 Task: Create in the project CatchAll in Backlog an issue 'Develop a new online booking system for a hotel or resort', assign it to team member softage.3@softage.net and change the status to IN PROGRESS. Create in the project CatchAll in Backlog an issue 'Upgrade and migrate company email systems to a cloud-based solution', assign it to team member softage.4@softage.net and change the status to IN PROGRESS
Action: Mouse moved to (197, 56)
Screenshot: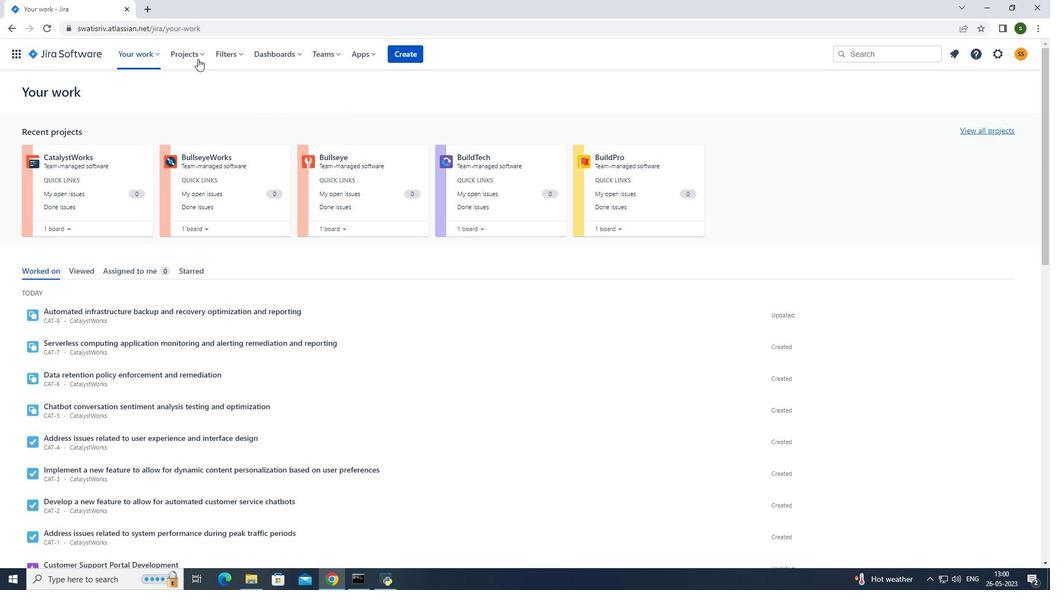 
Action: Mouse pressed left at (197, 56)
Screenshot: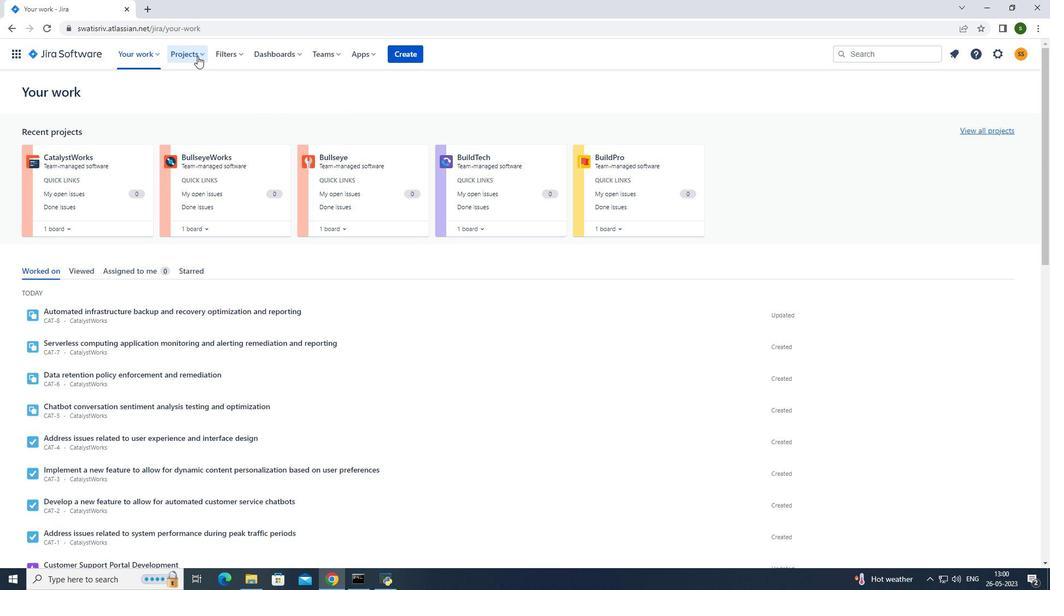 
Action: Mouse moved to (217, 95)
Screenshot: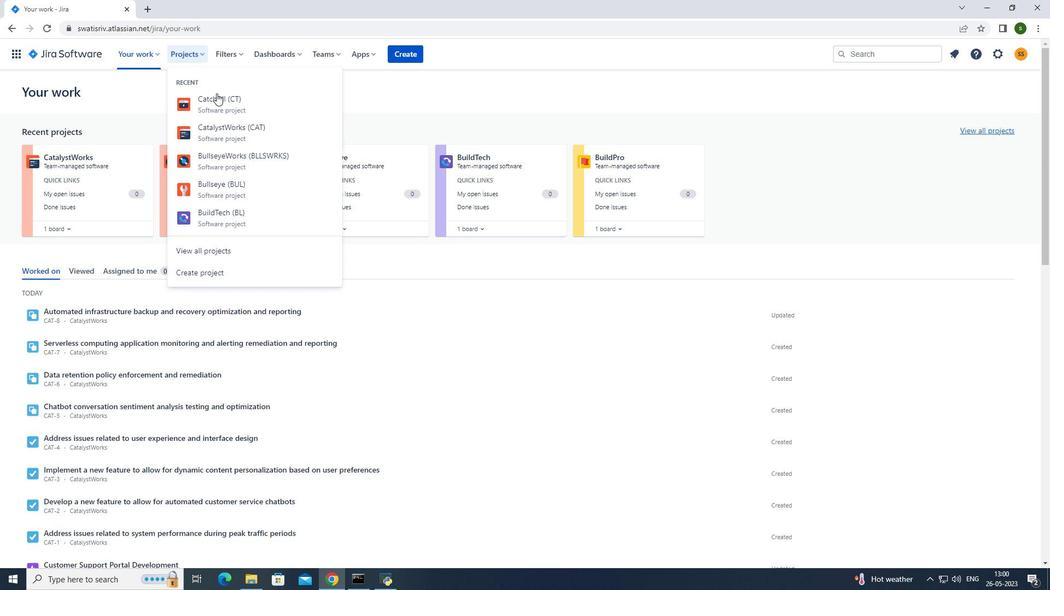 
Action: Mouse pressed left at (217, 95)
Screenshot: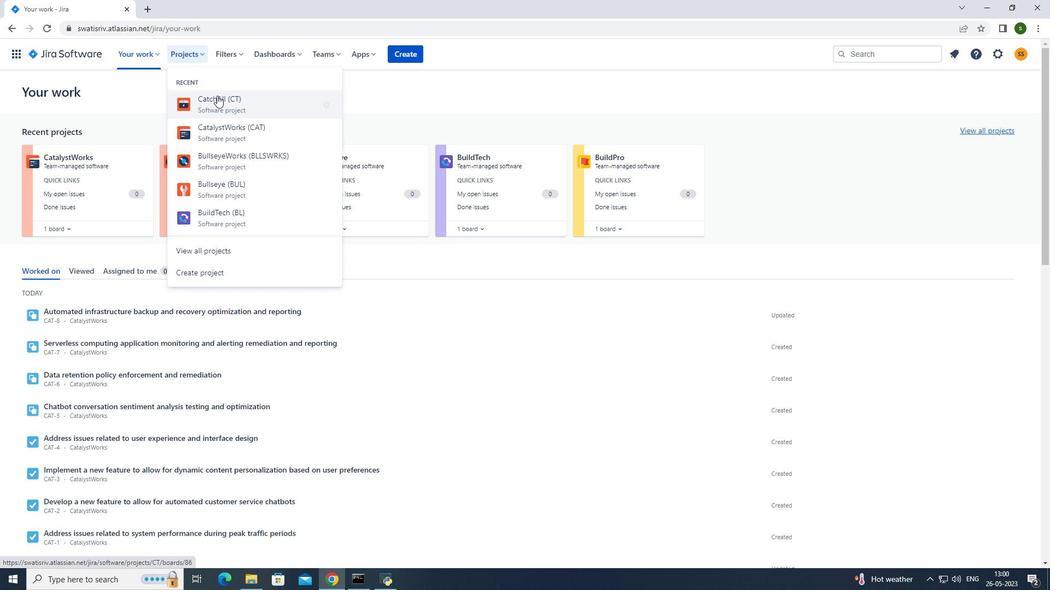 
Action: Mouse moved to (103, 164)
Screenshot: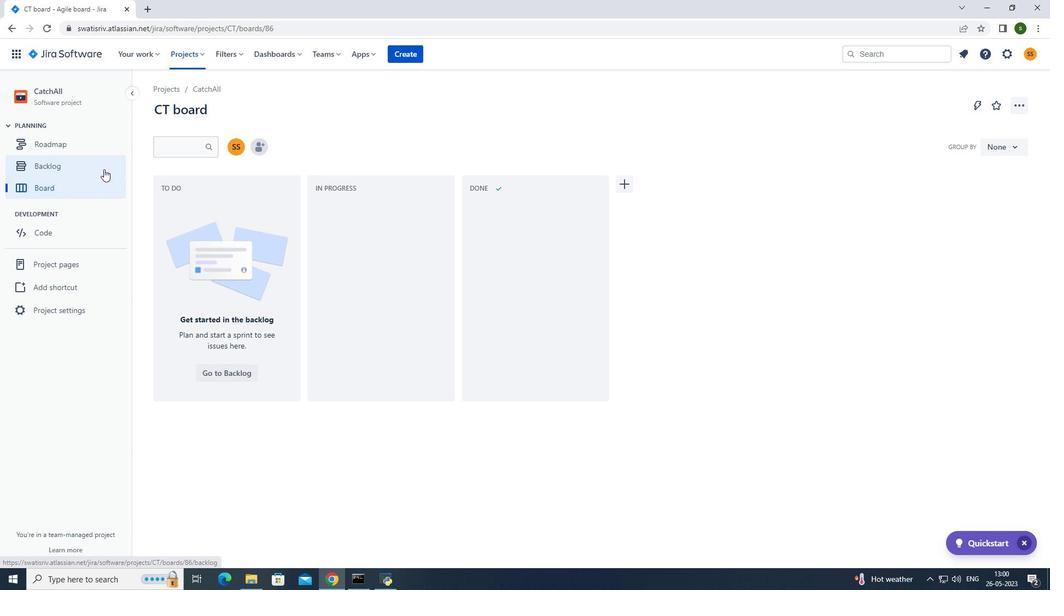 
Action: Mouse pressed left at (103, 164)
Screenshot: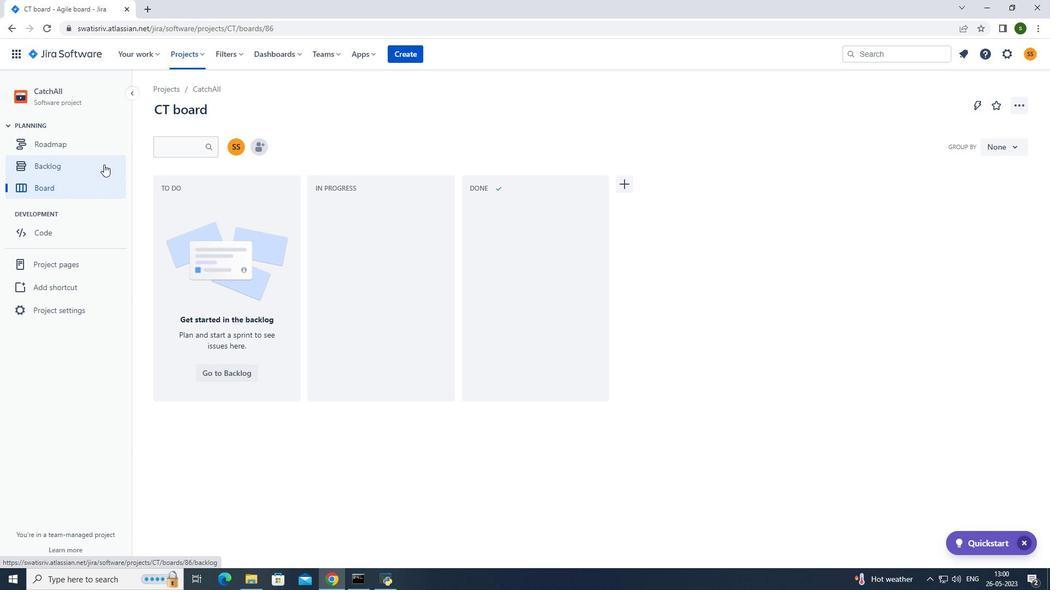 
Action: Mouse moved to (287, 173)
Screenshot: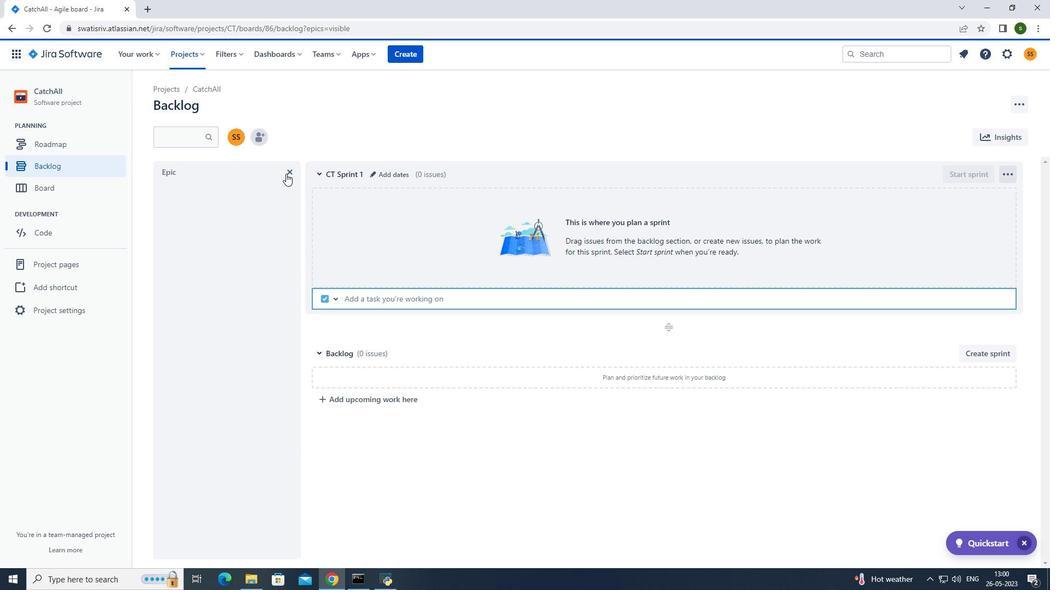 
Action: Mouse pressed left at (287, 173)
Screenshot: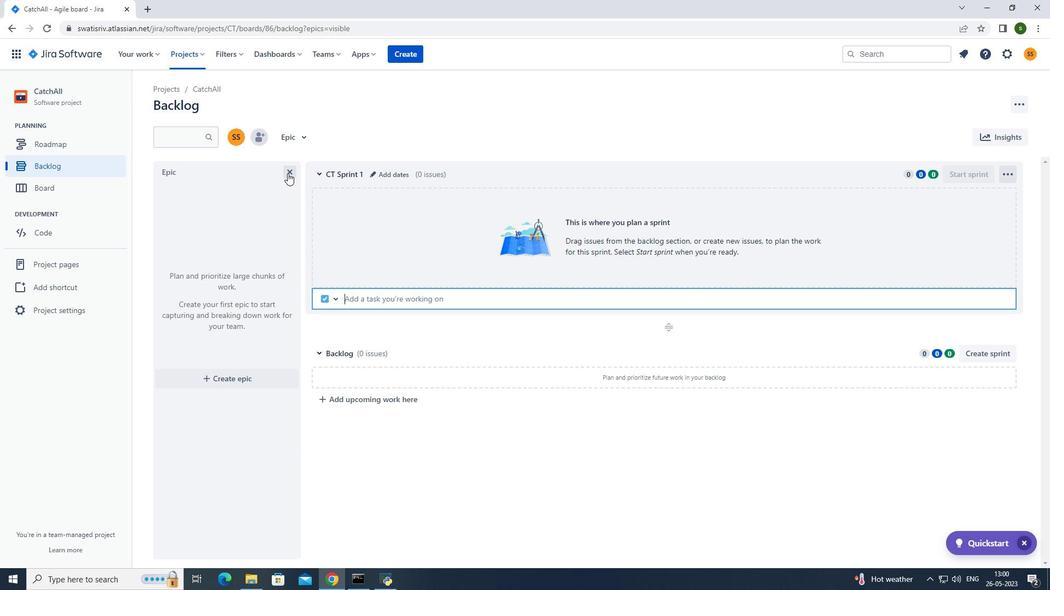 
Action: Mouse moved to (252, 394)
Screenshot: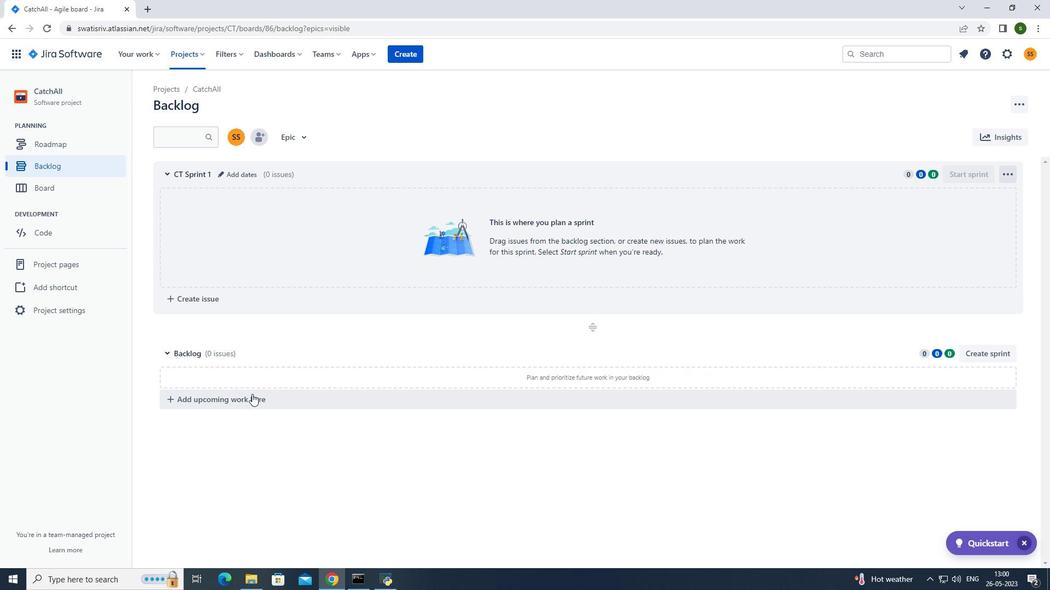 
Action: Mouse pressed left at (252, 394)
Screenshot: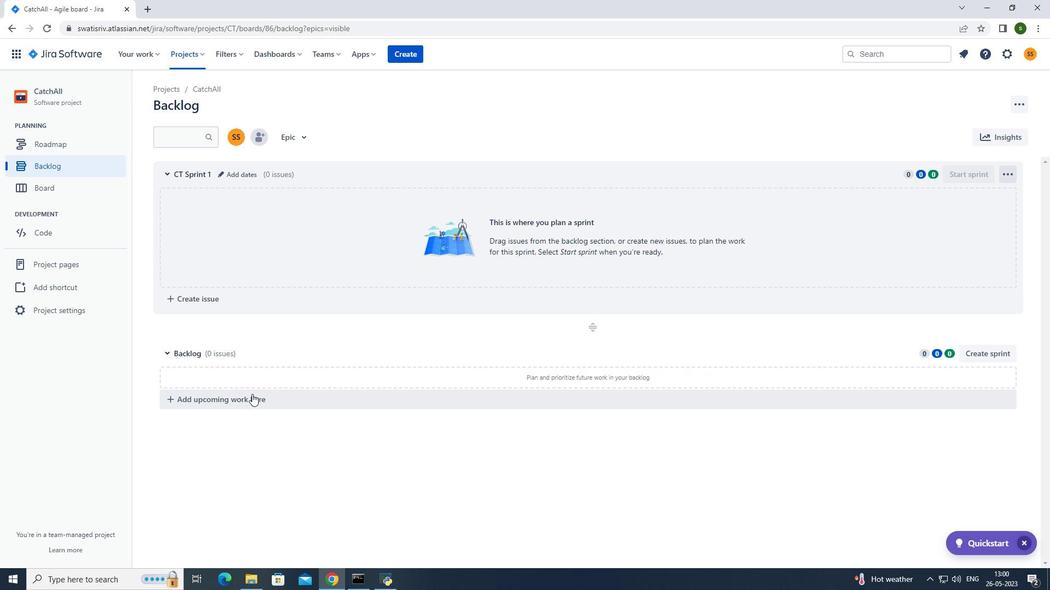 
Action: Mouse moved to (272, 395)
Screenshot: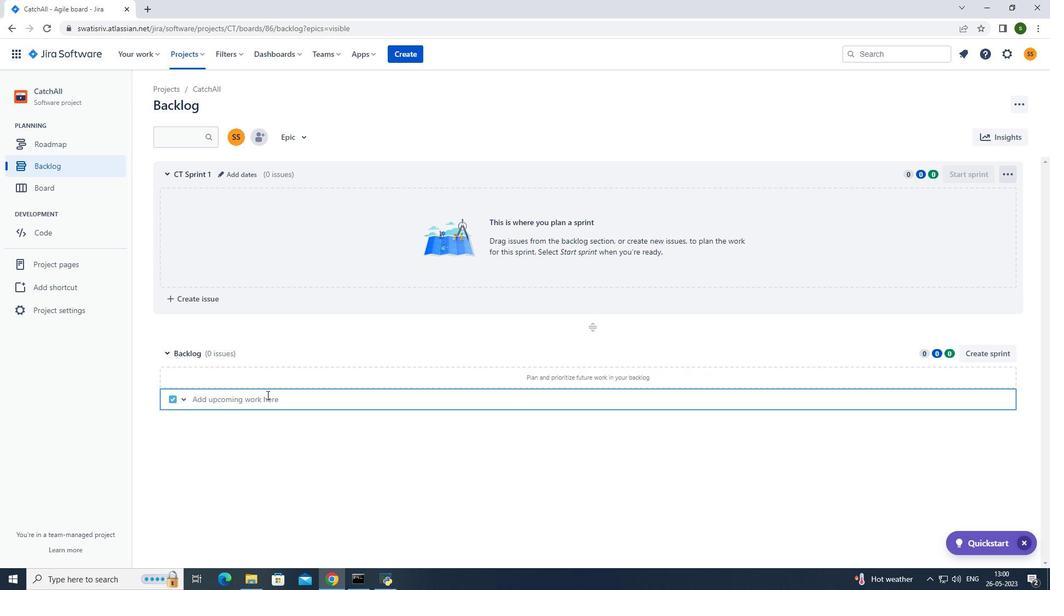 
Action: Key pressed <Key.caps_lock>D<Key.caps_lock>evelop<Key.space>a<Key.space>new<Key.space>online<Key.space>booking<Key.space>system<Key.space>for<Key.space>a<Key.space>hotel<Key.space>or<Key.space>resort<Key.enter>
Screenshot: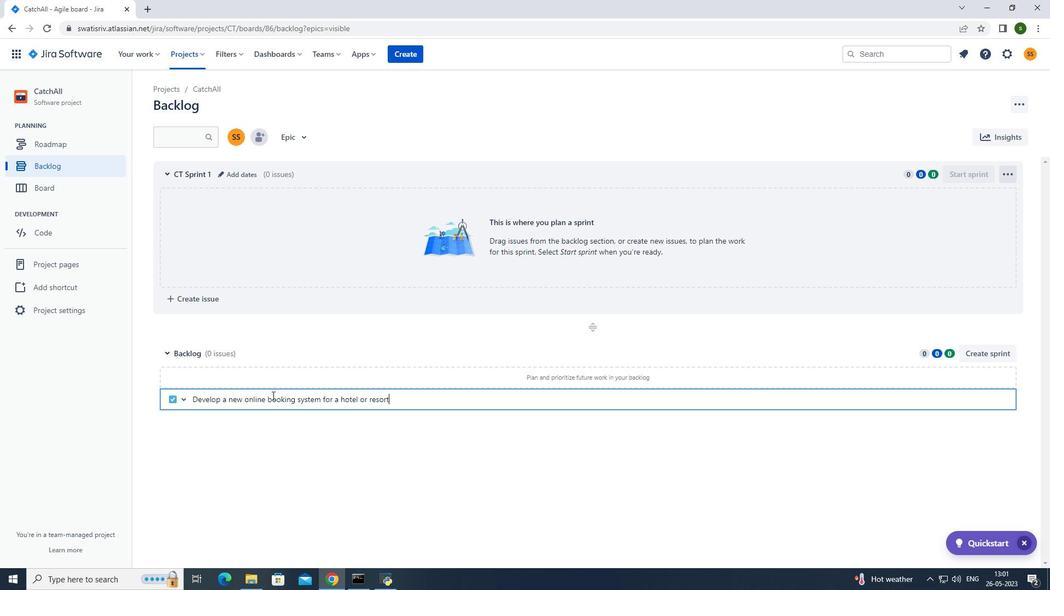 
Action: Mouse moved to (980, 374)
Screenshot: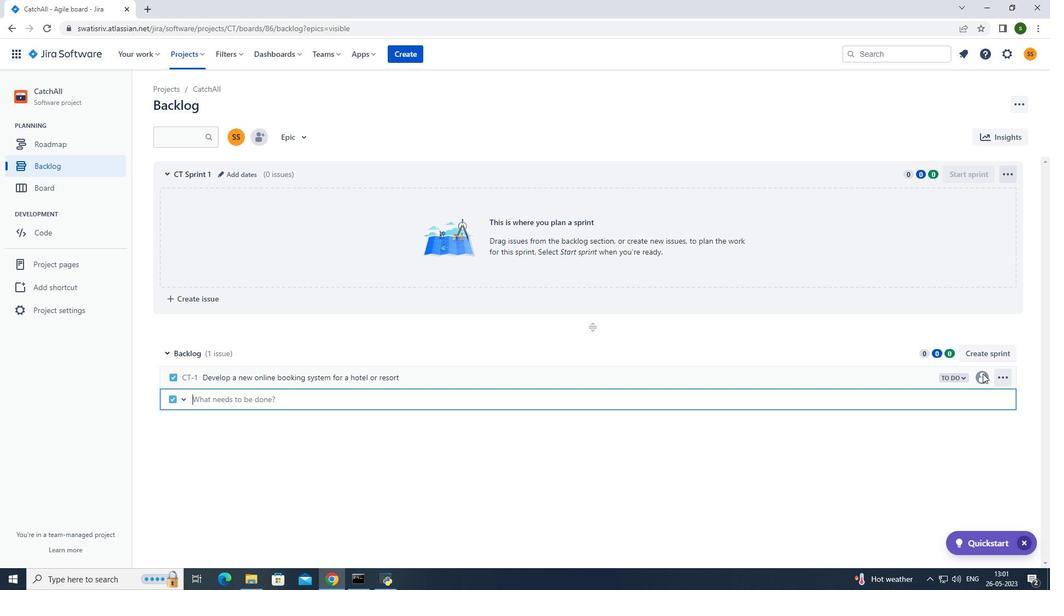 
Action: Mouse pressed left at (980, 374)
Screenshot: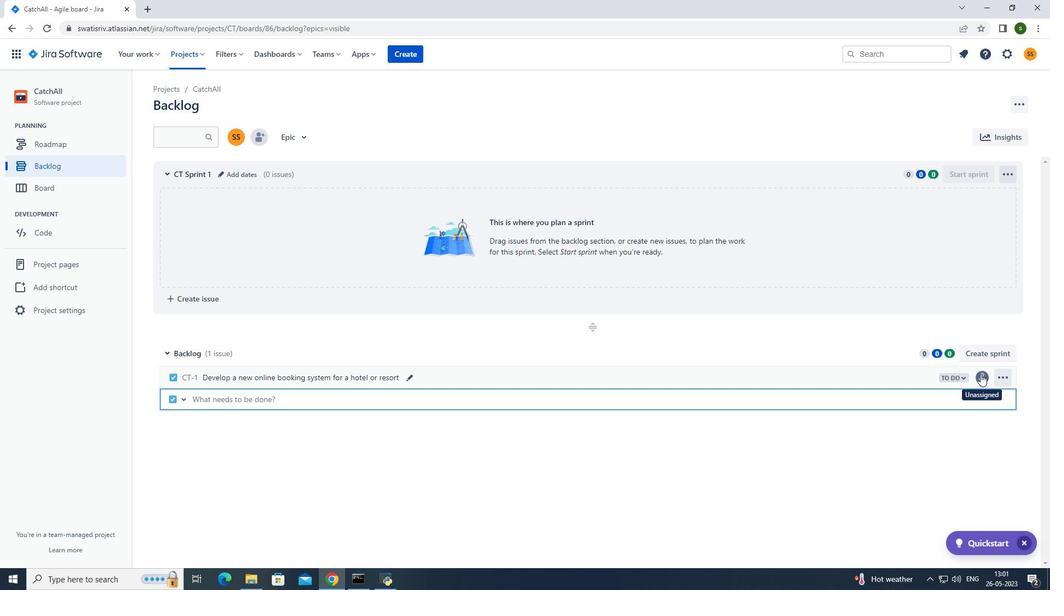 
Action: Mouse moved to (901, 397)
Screenshot: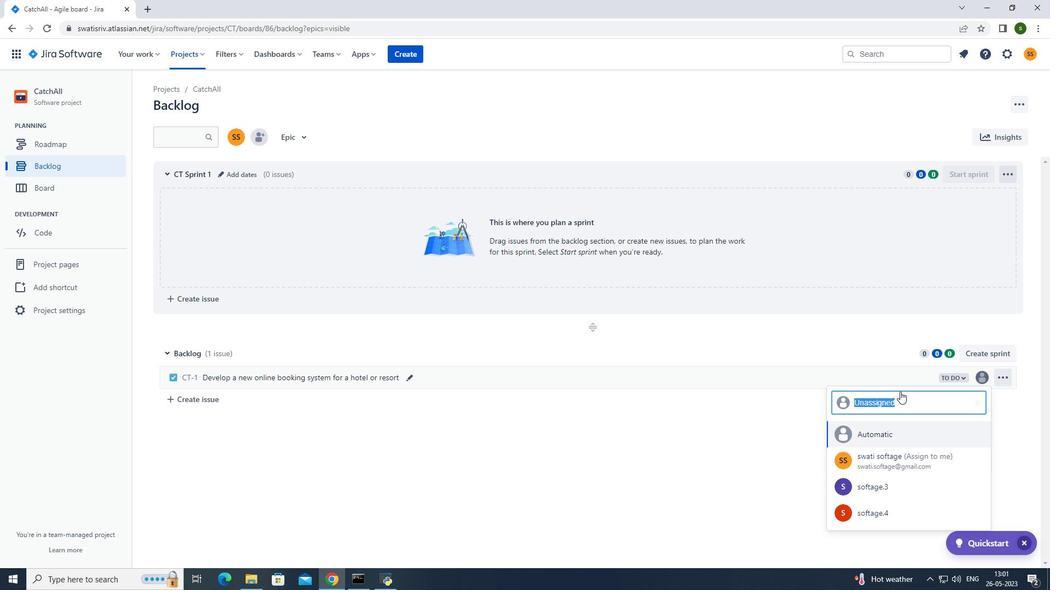 
Action: Key pressed softage.3<Key.shift>@softage.net
Screenshot: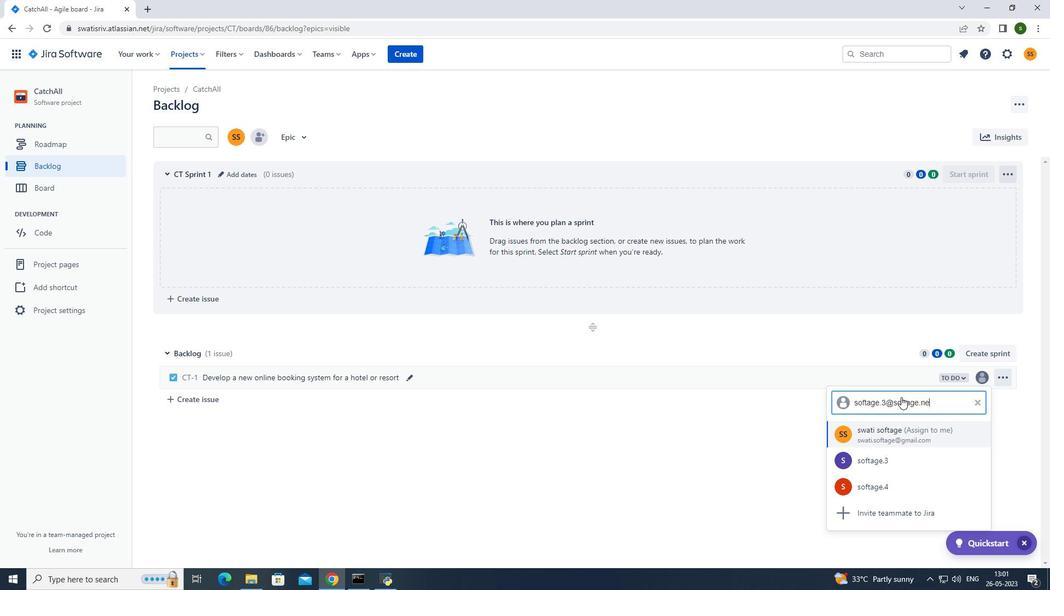 
Action: Mouse moved to (900, 431)
Screenshot: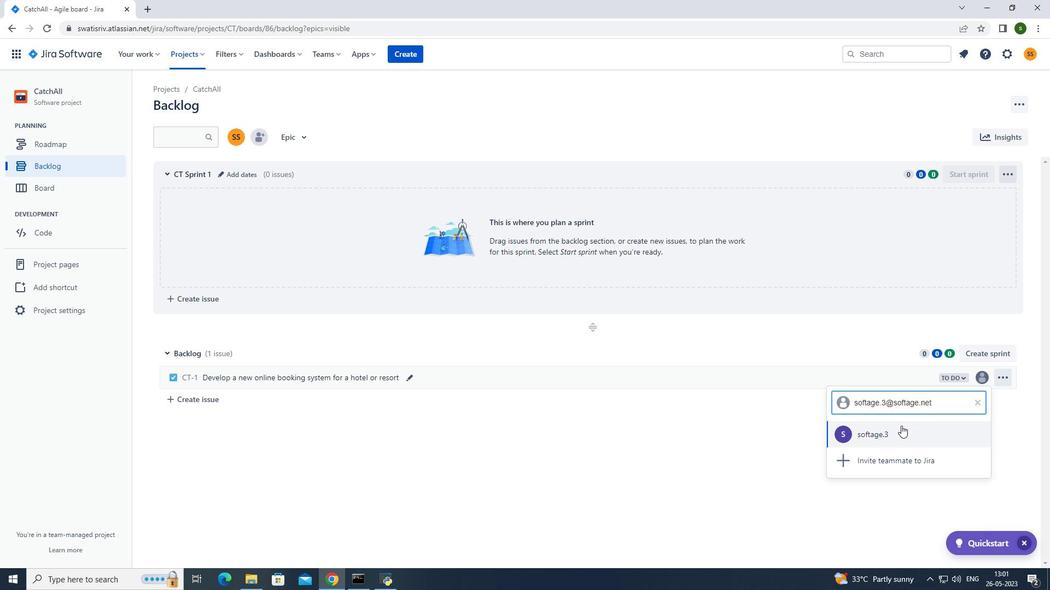 
Action: Mouse pressed left at (900, 431)
Screenshot: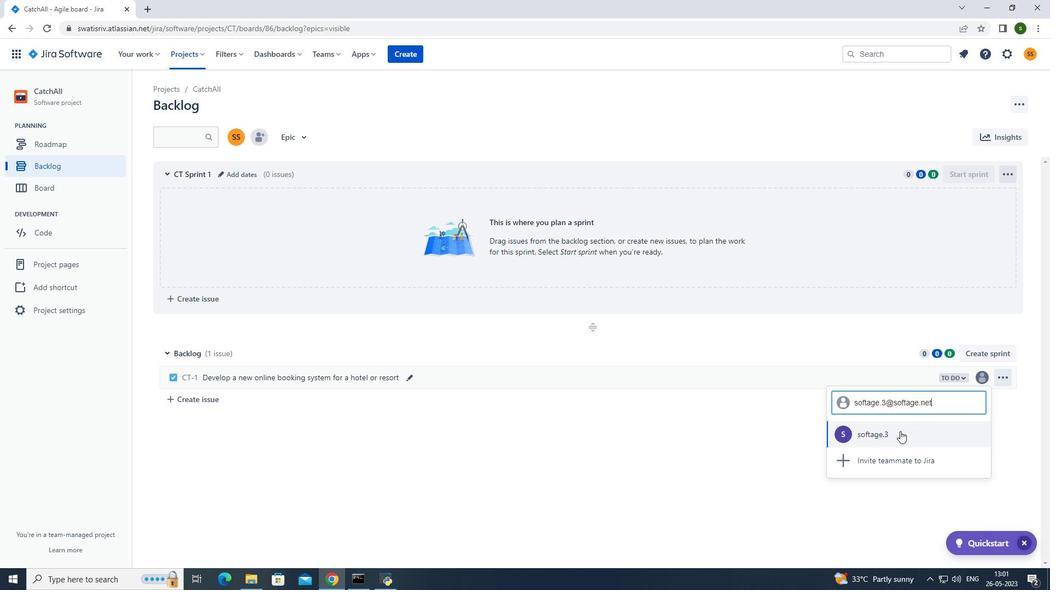 
Action: Mouse moved to (960, 372)
Screenshot: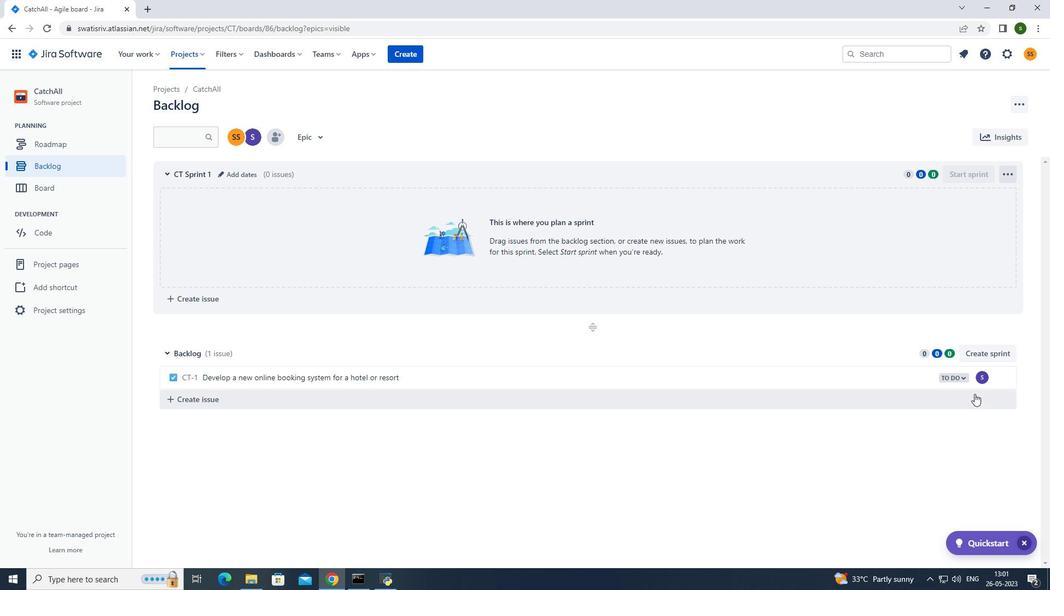 
Action: Mouse pressed left at (960, 372)
Screenshot: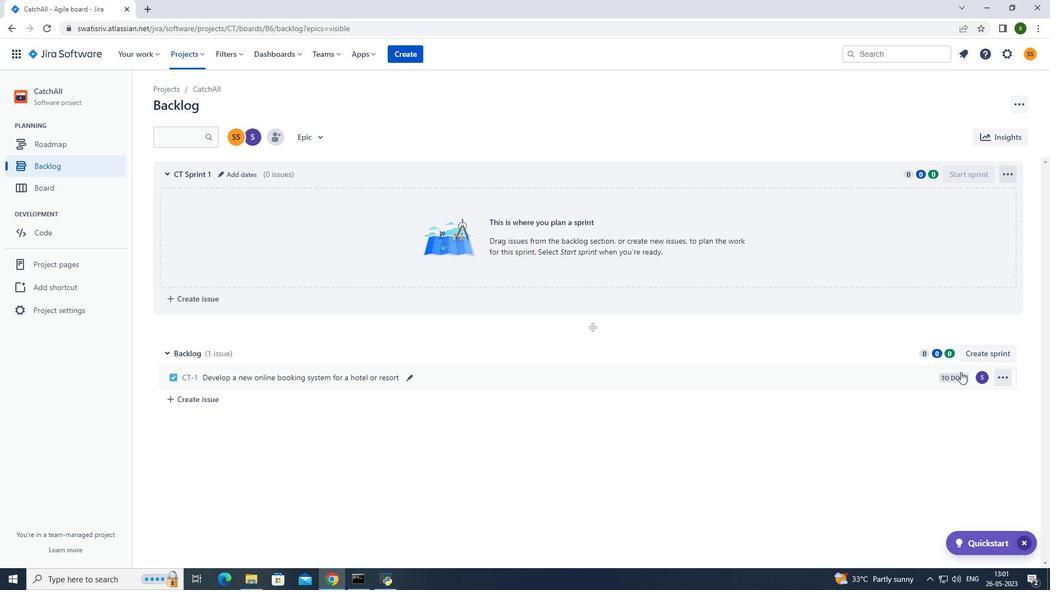 
Action: Mouse moved to (930, 397)
Screenshot: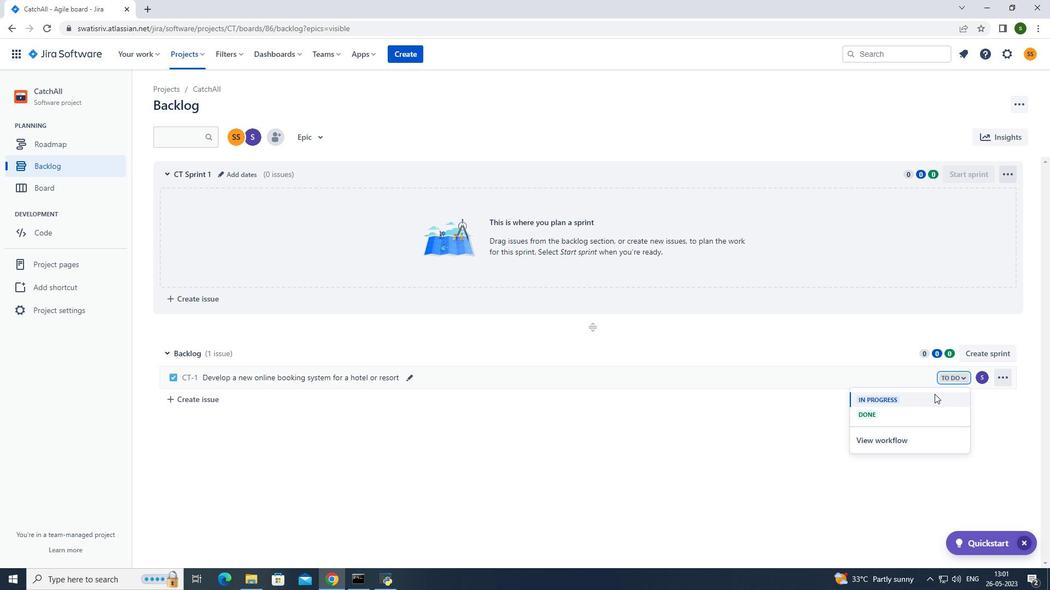 
Action: Mouse pressed left at (930, 397)
Screenshot: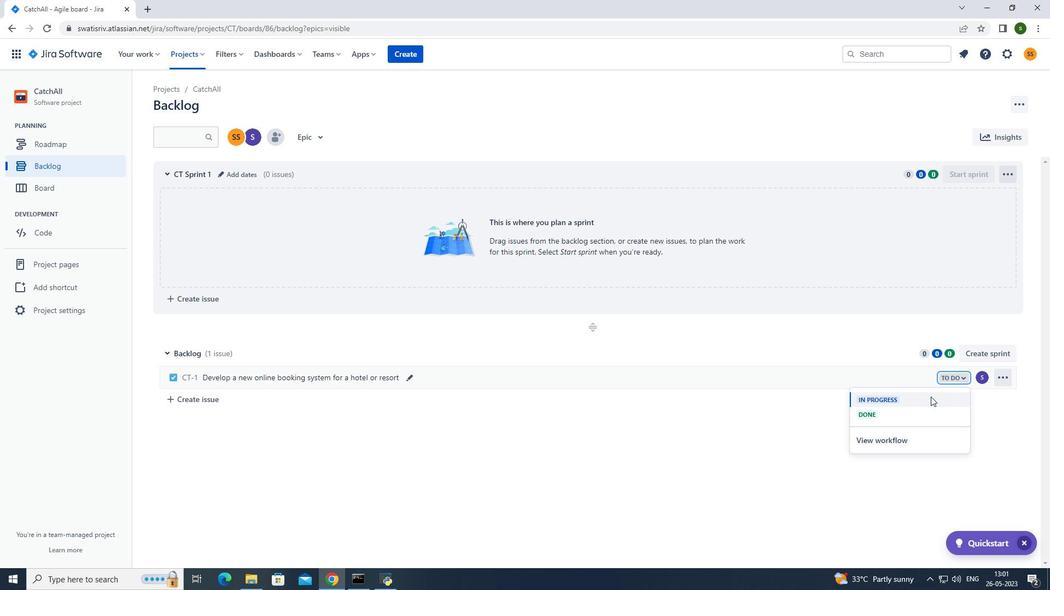 
Action: Mouse moved to (201, 49)
Screenshot: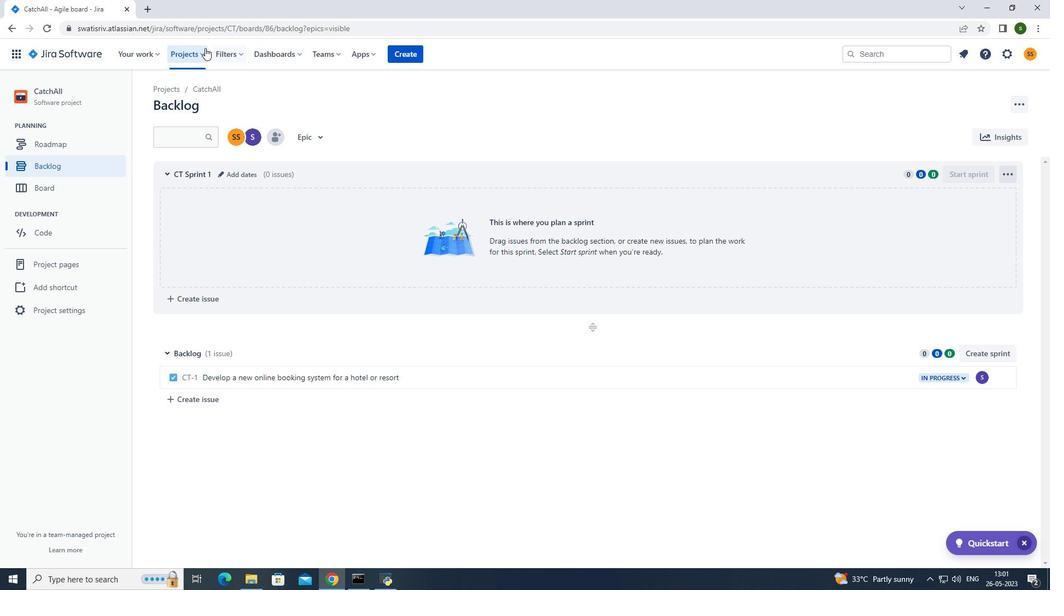 
Action: Mouse pressed left at (201, 49)
Screenshot: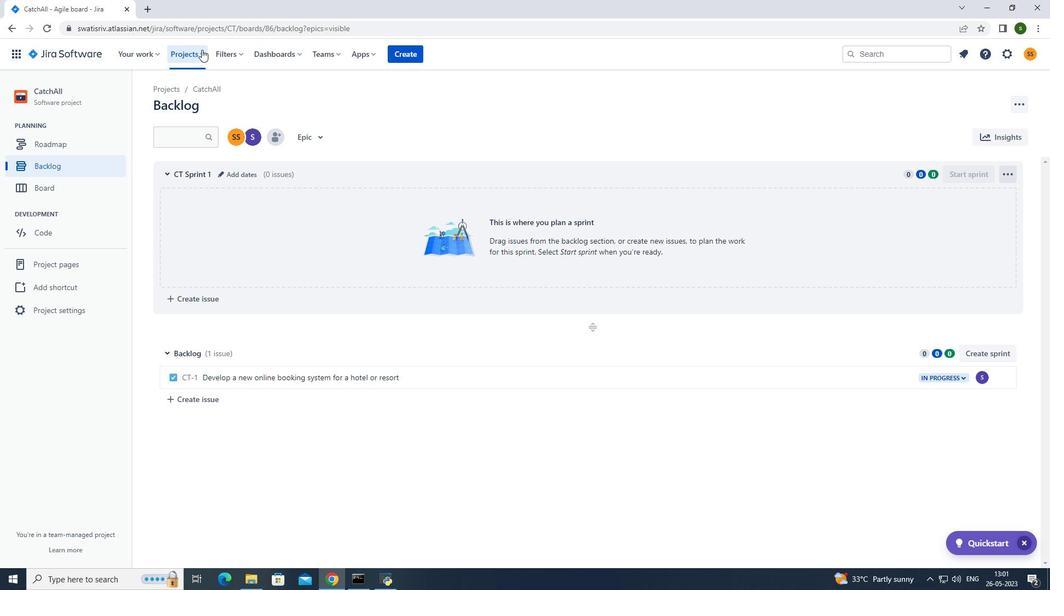 
Action: Mouse moved to (221, 98)
Screenshot: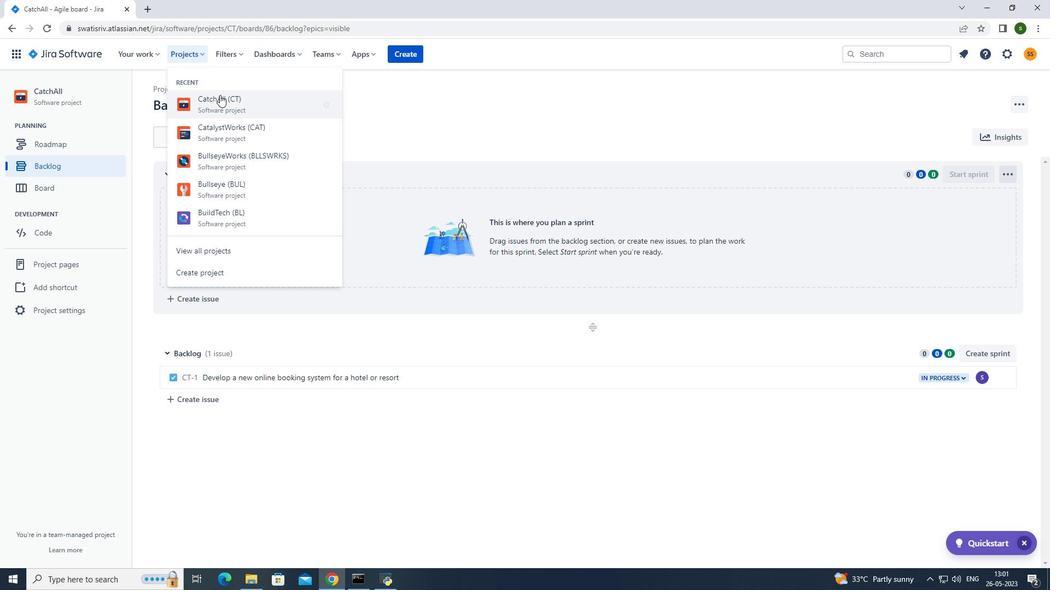 
Action: Mouse pressed left at (221, 98)
Screenshot: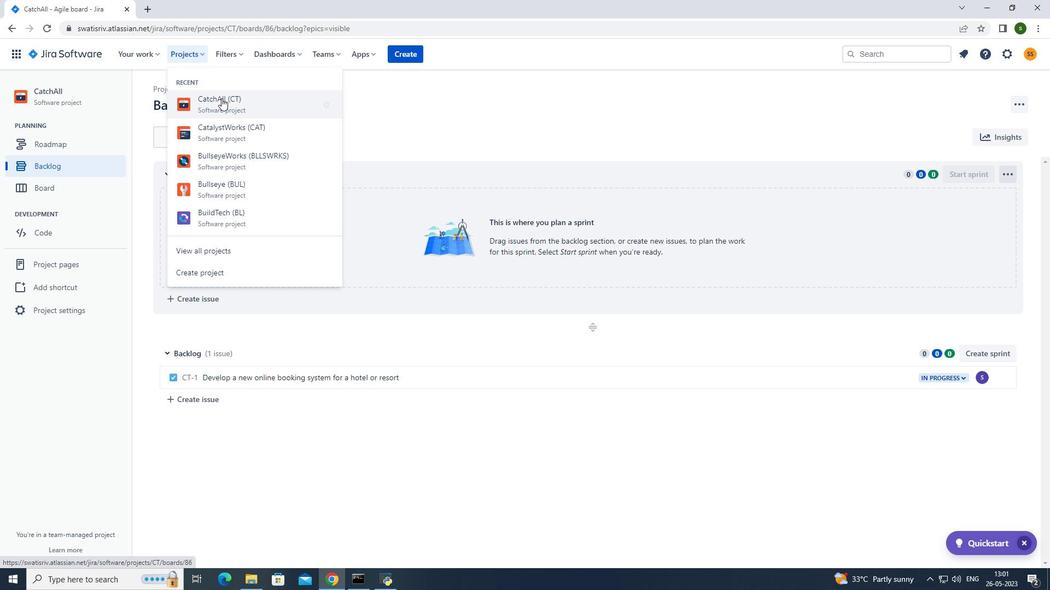 
Action: Mouse moved to (105, 162)
Screenshot: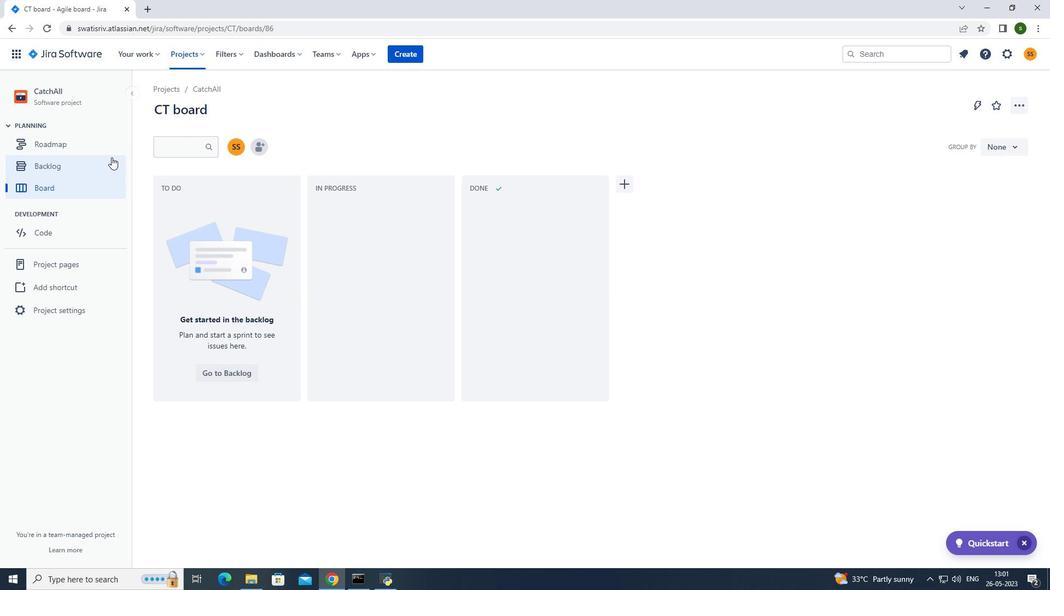 
Action: Mouse pressed left at (105, 162)
Screenshot: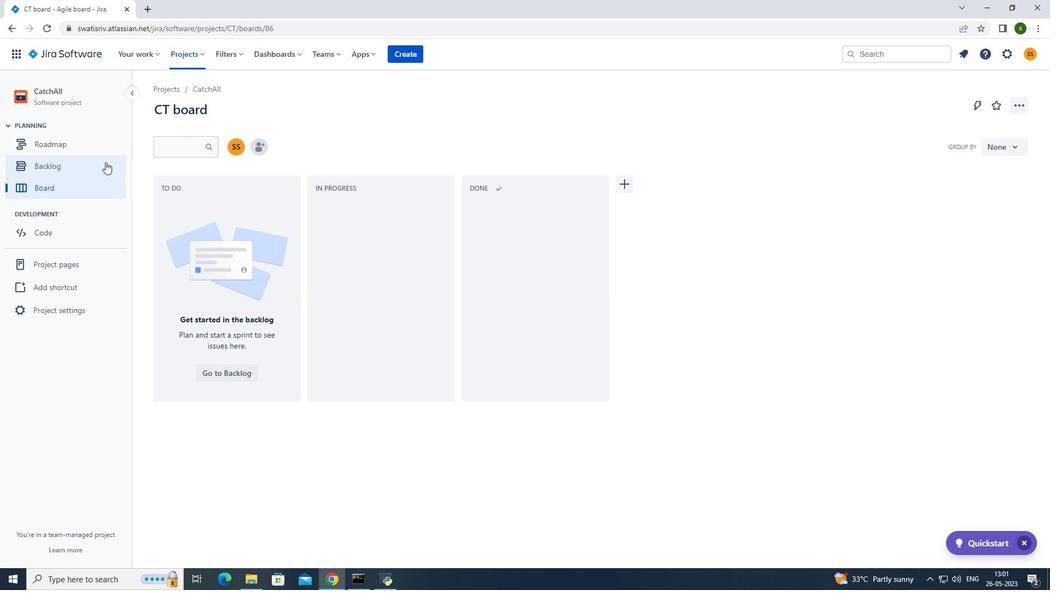 
Action: Mouse moved to (211, 404)
Screenshot: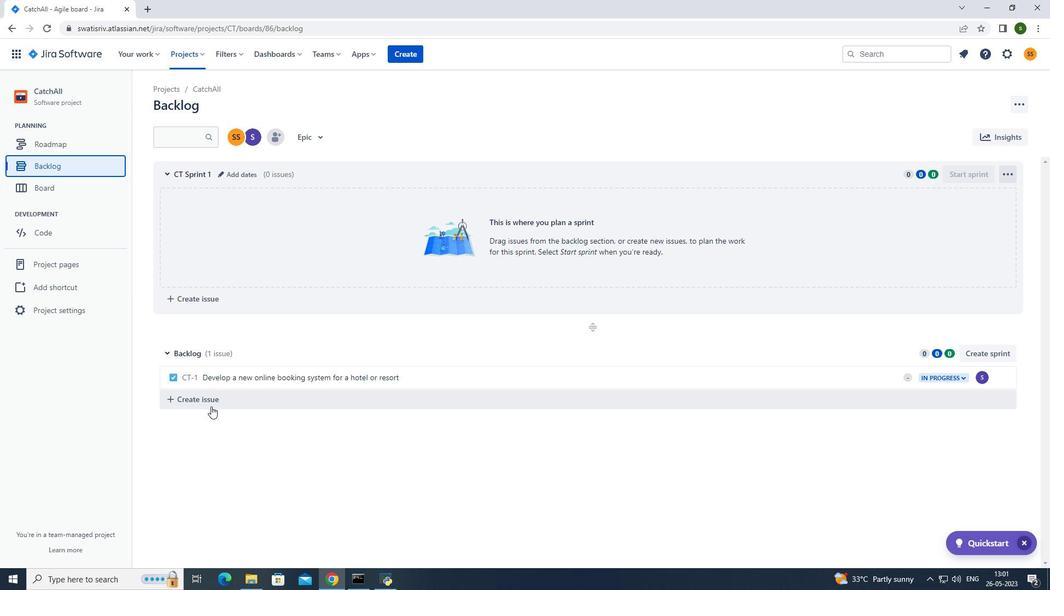 
Action: Mouse pressed left at (211, 404)
Screenshot: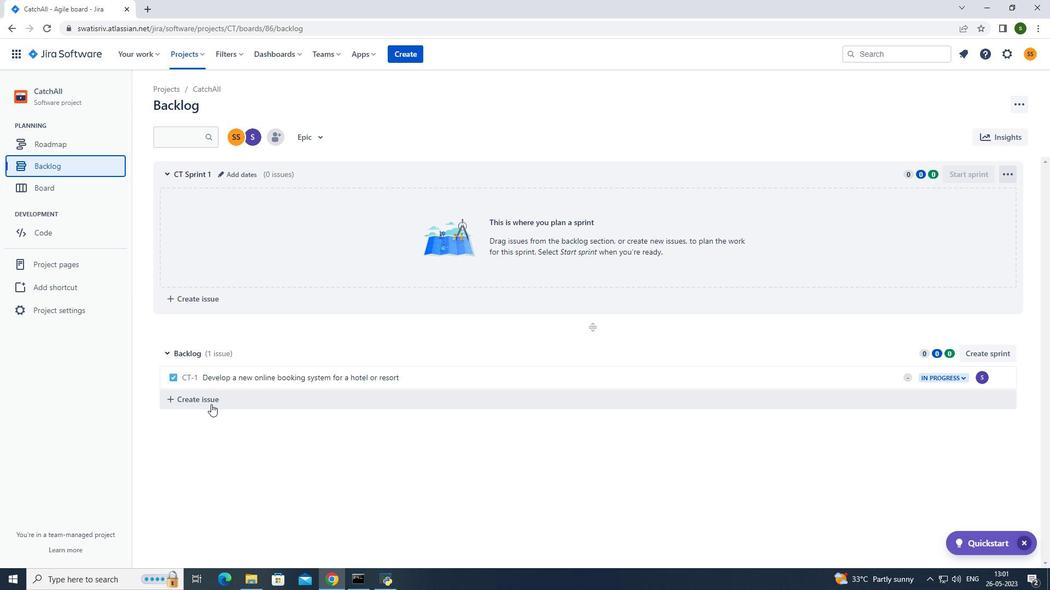 
Action: Mouse moved to (298, 400)
Screenshot: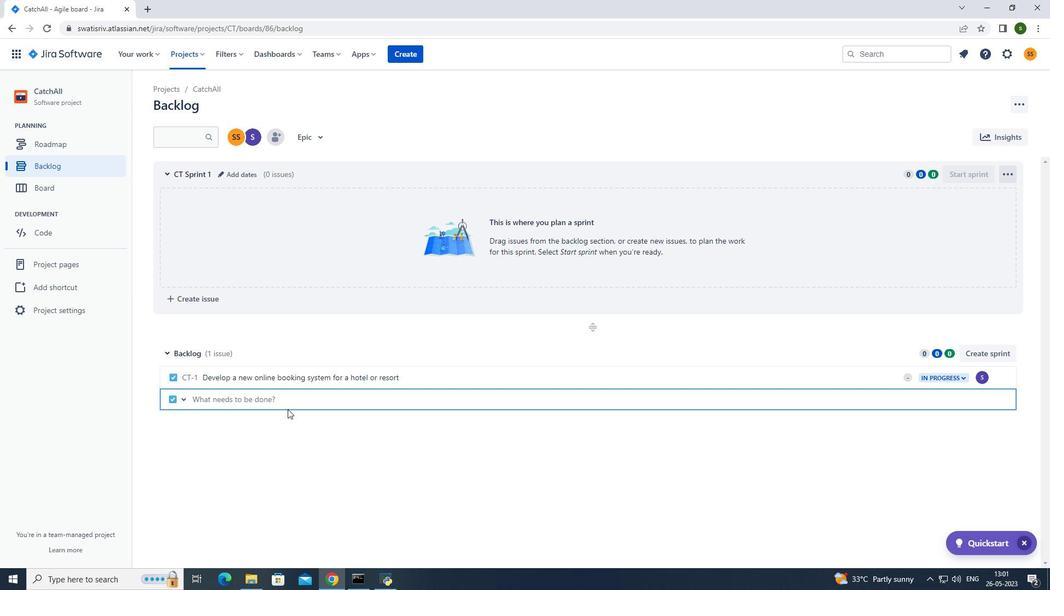 
Action: Mouse pressed left at (298, 400)
Screenshot: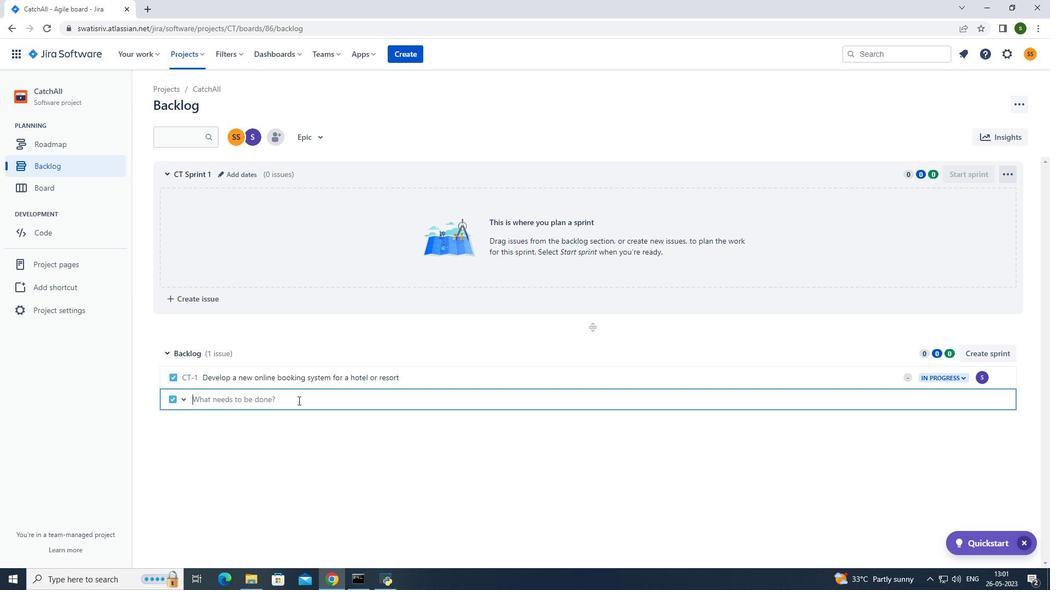 
Action: Key pressed <Key.caps_lock>U<Key.caps_lock>pgrade<Key.space>and<Key.space>migrate<Key.space>como<Key.backspace>pany<Key.space>email<Key.space>systems<Key.space>to<Key.space>a<Key.space>cloud-bse<Key.backspace><Key.backspace>ased<Key.space>solution<Key.enter>
Screenshot: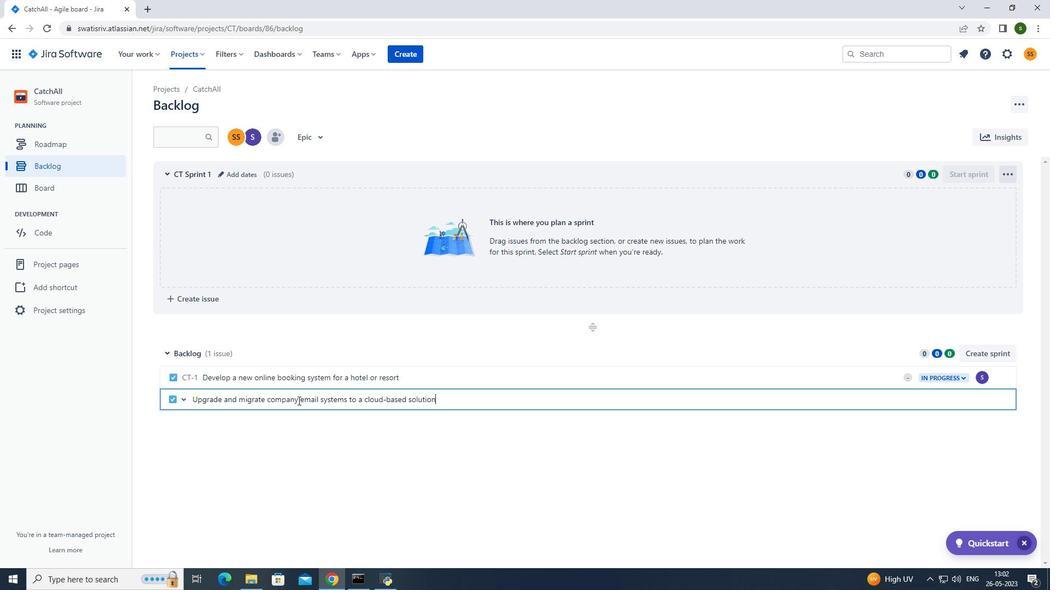 
Action: Mouse moved to (982, 399)
Screenshot: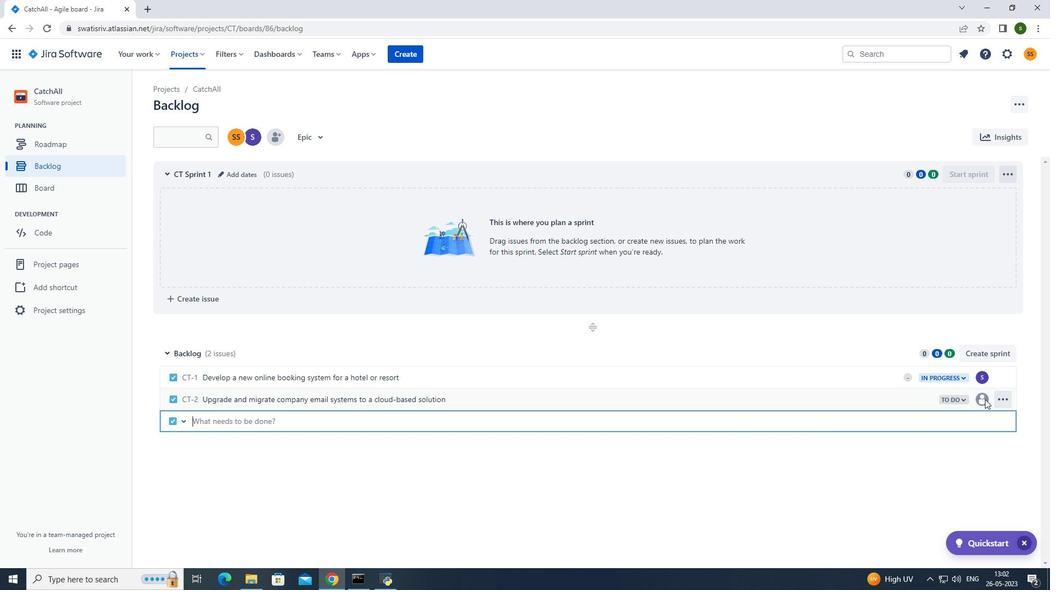 
Action: Mouse pressed left at (982, 399)
Screenshot: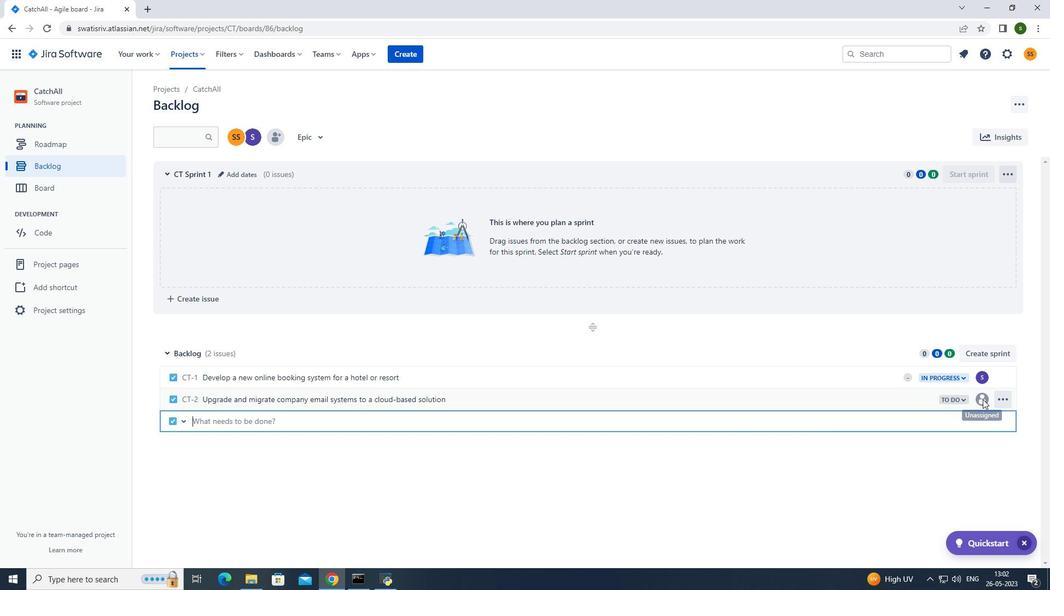 
Action: Mouse moved to (984, 397)
Screenshot: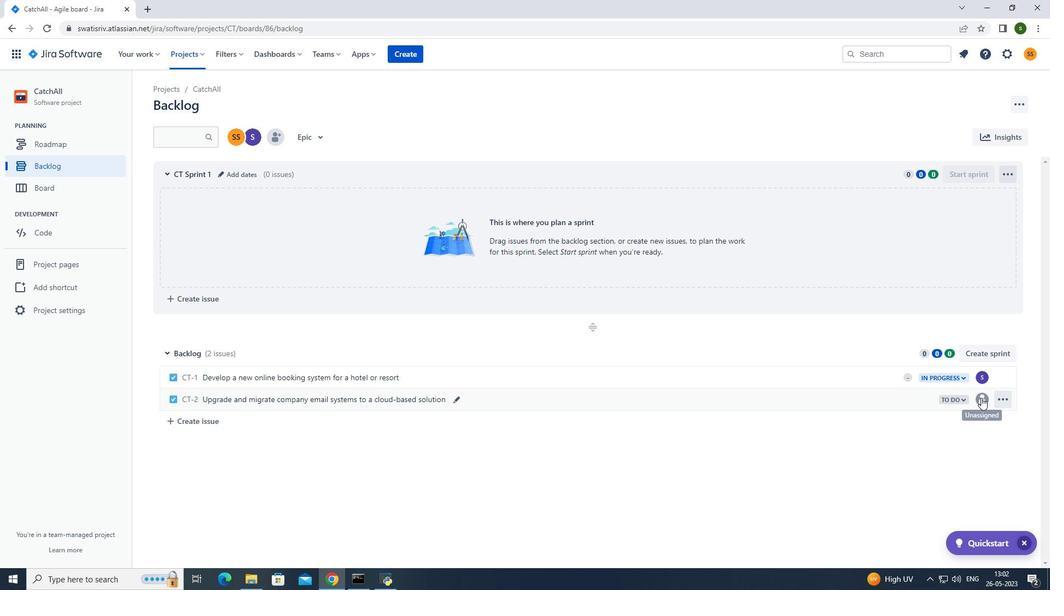 
Action: Mouse pressed left at (984, 397)
Screenshot: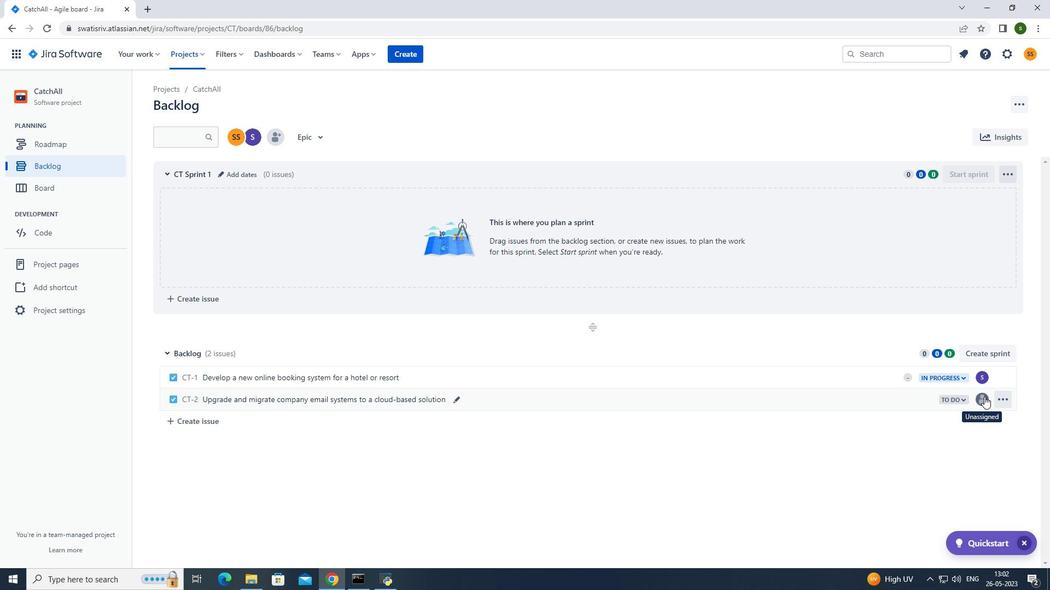 
Action: Mouse moved to (910, 415)
Screenshot: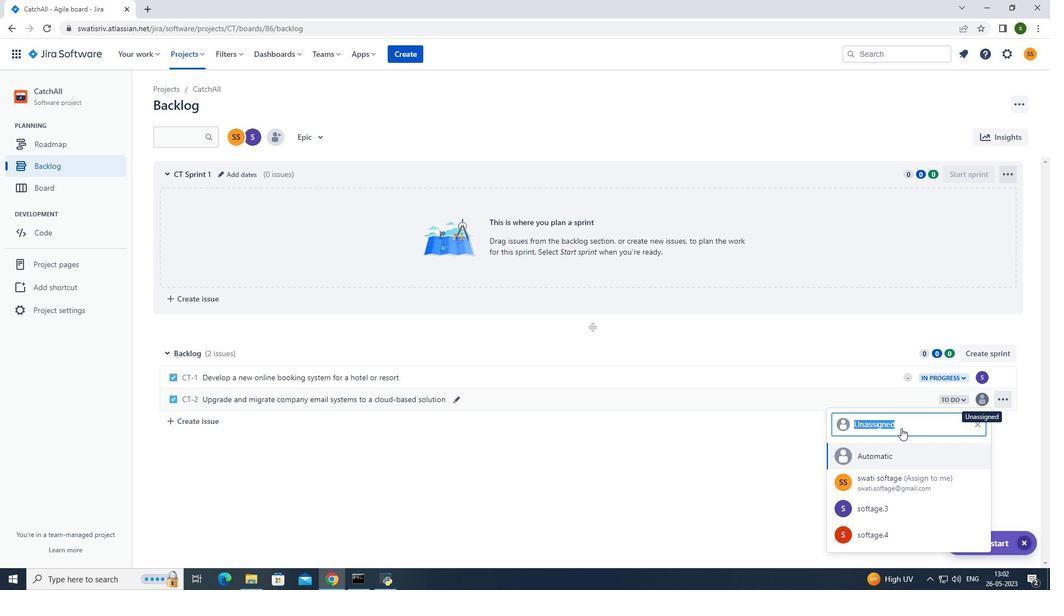 
Action: Key pressed softage.4<Key.shift>@softage.net
Screenshot: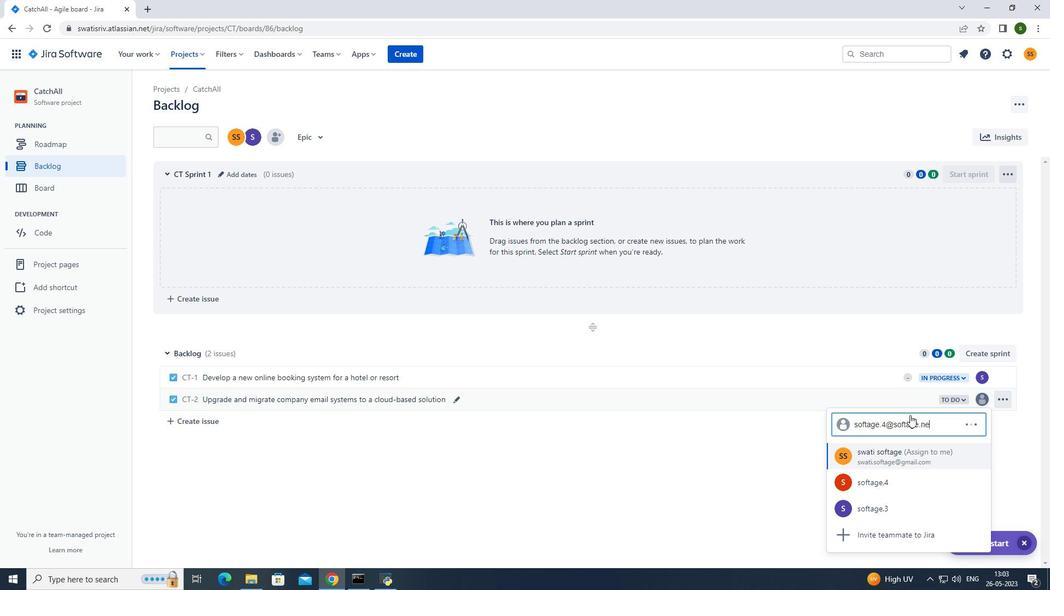 
Action: Mouse moved to (900, 458)
Screenshot: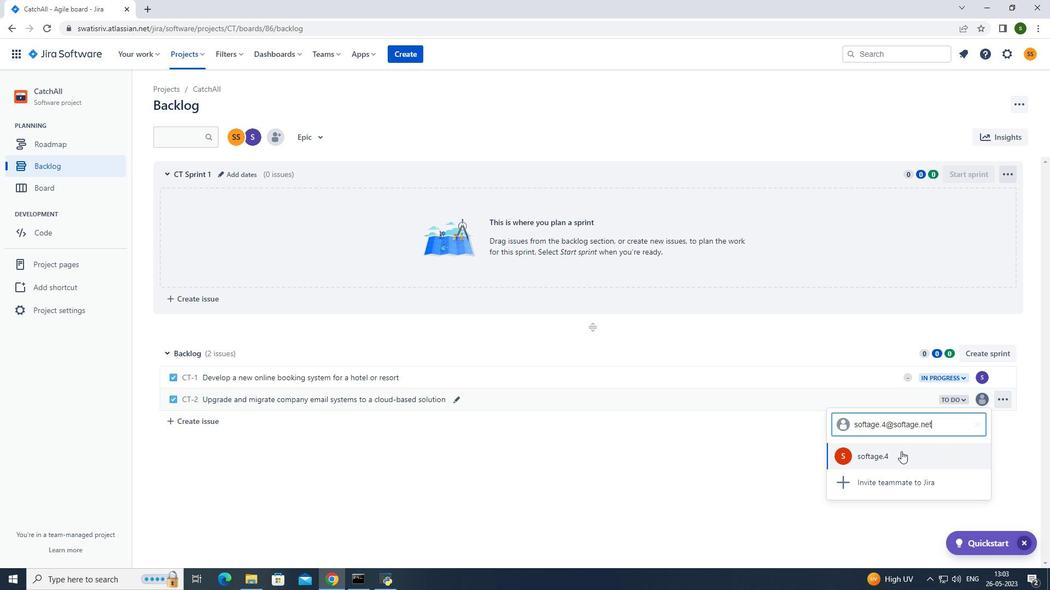 
Action: Mouse pressed left at (900, 458)
Screenshot: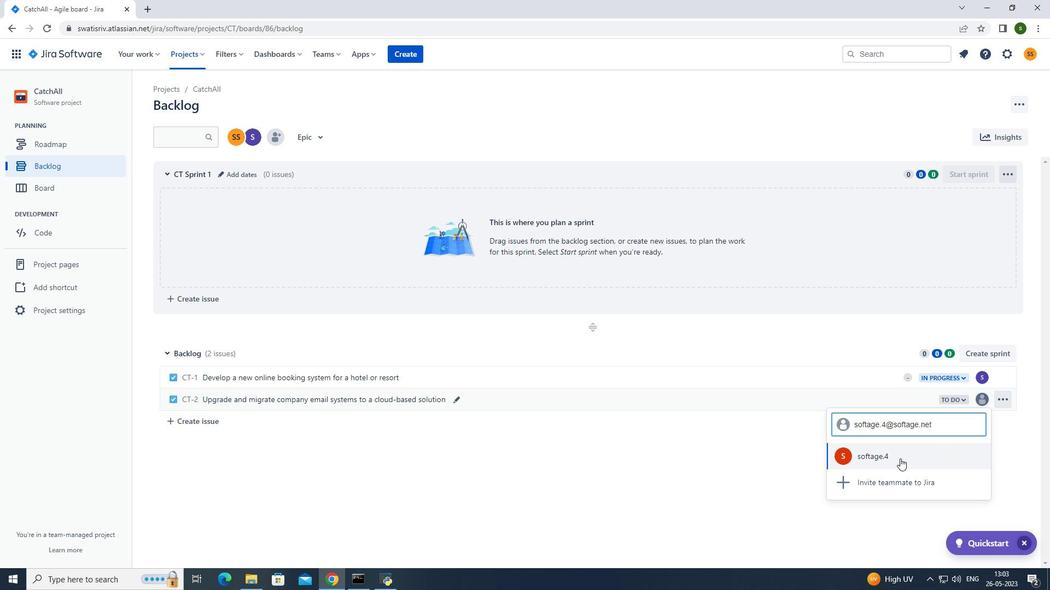 
Action: Mouse moved to (958, 399)
Screenshot: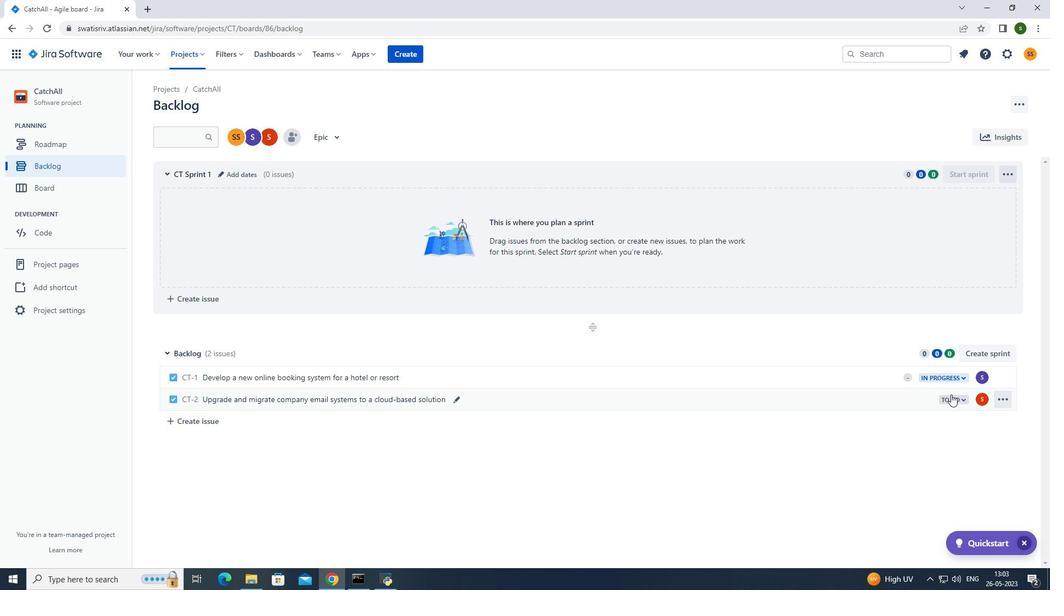 
Action: Mouse pressed left at (958, 399)
Screenshot: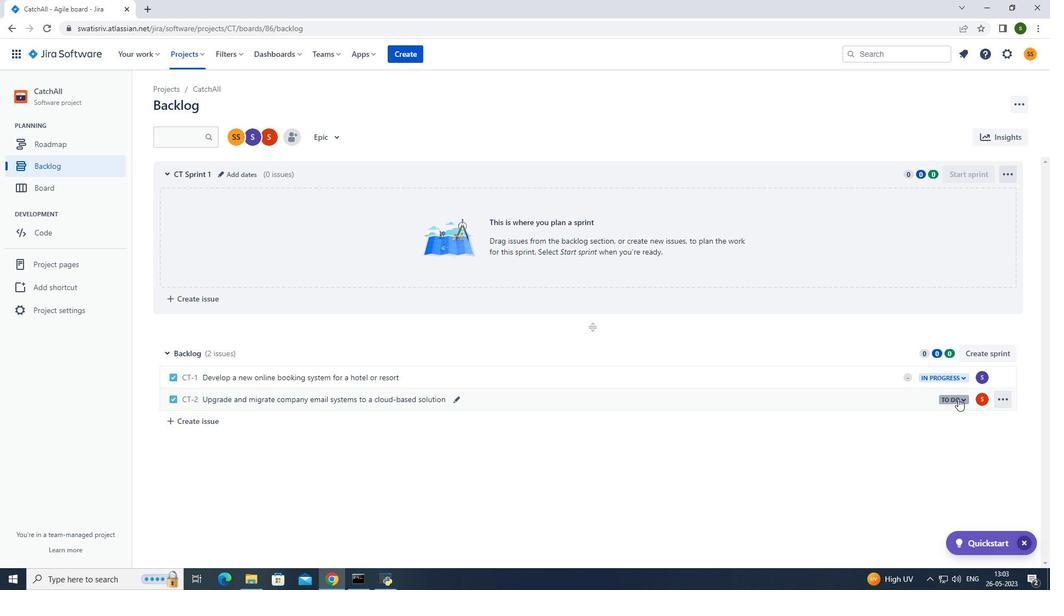 
Action: Mouse moved to (892, 420)
Screenshot: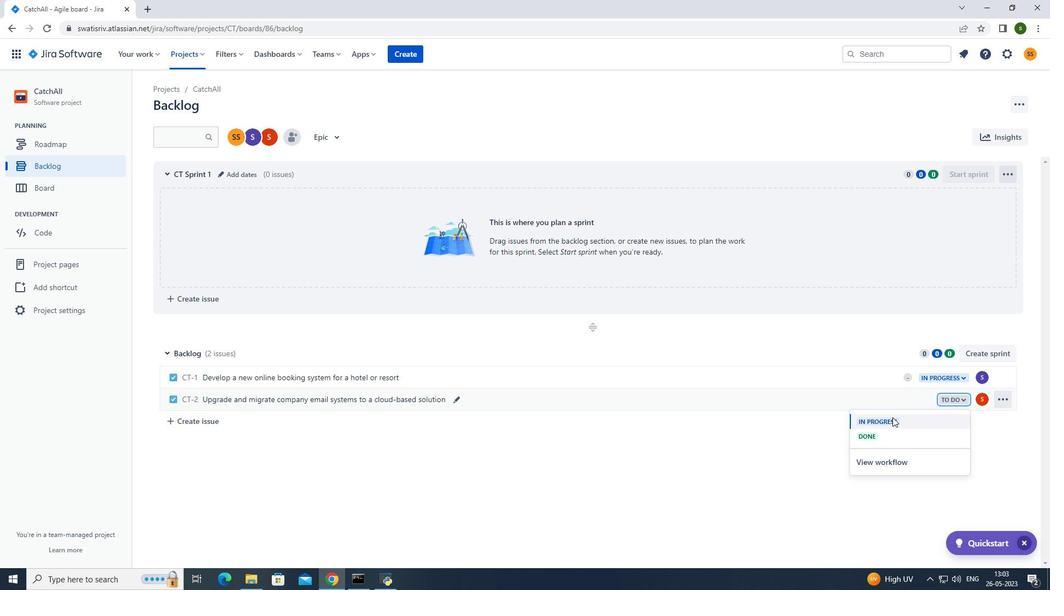 
Action: Mouse pressed left at (892, 420)
Screenshot: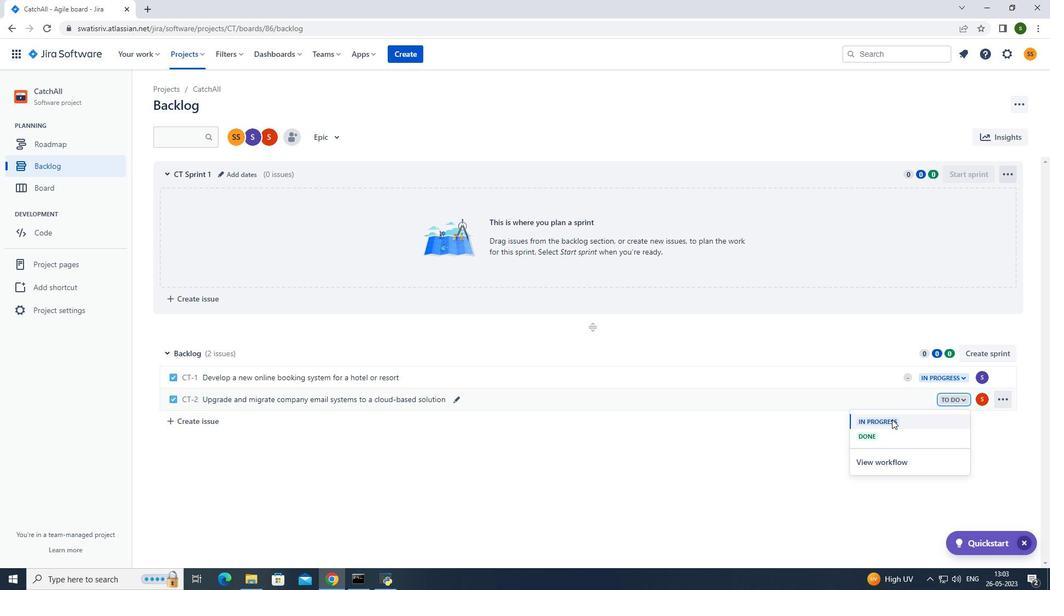
Action: Mouse moved to (597, 127)
Screenshot: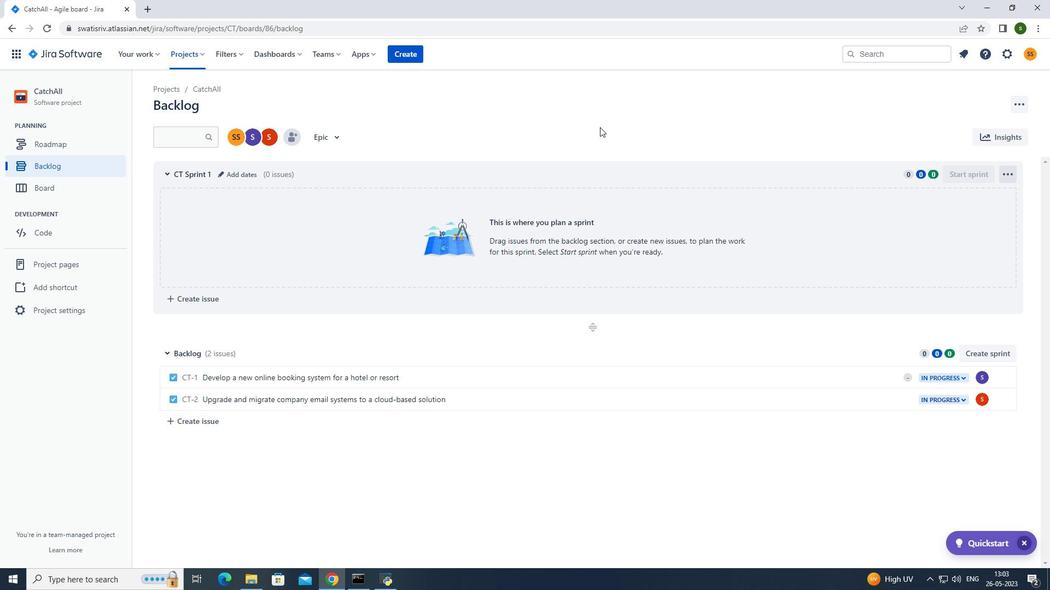 
